 Task: Look for Airbnb options in Huanuni, Bolivia from 6th December, 2023 to 18th December, 2023 for 3 adults.2 bedrooms having 2 beds and 2 bathrooms. Property type can be hotel. Booking option can be shelf check-in. Look for 4 properties as per requirement.
Action: Mouse moved to (455, 66)
Screenshot: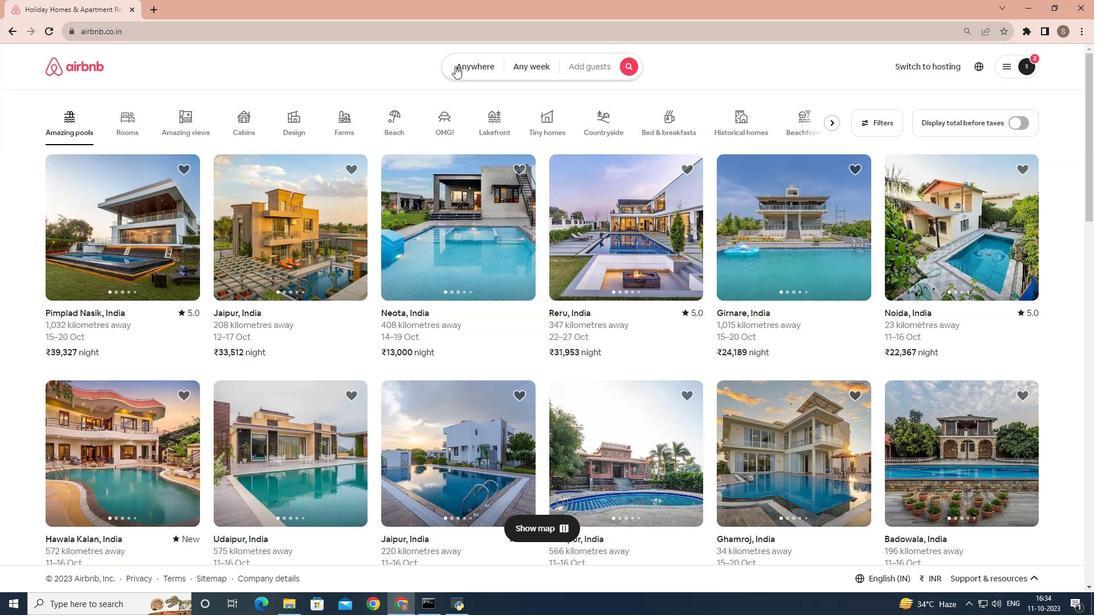 
Action: Mouse pressed left at (455, 66)
Screenshot: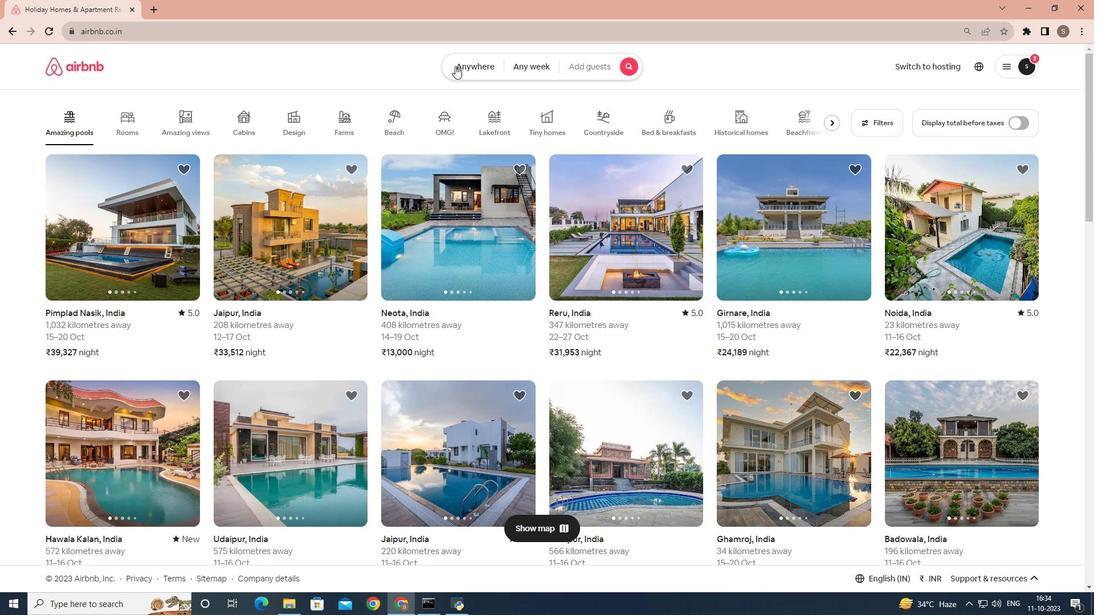 
Action: Mouse moved to (406, 112)
Screenshot: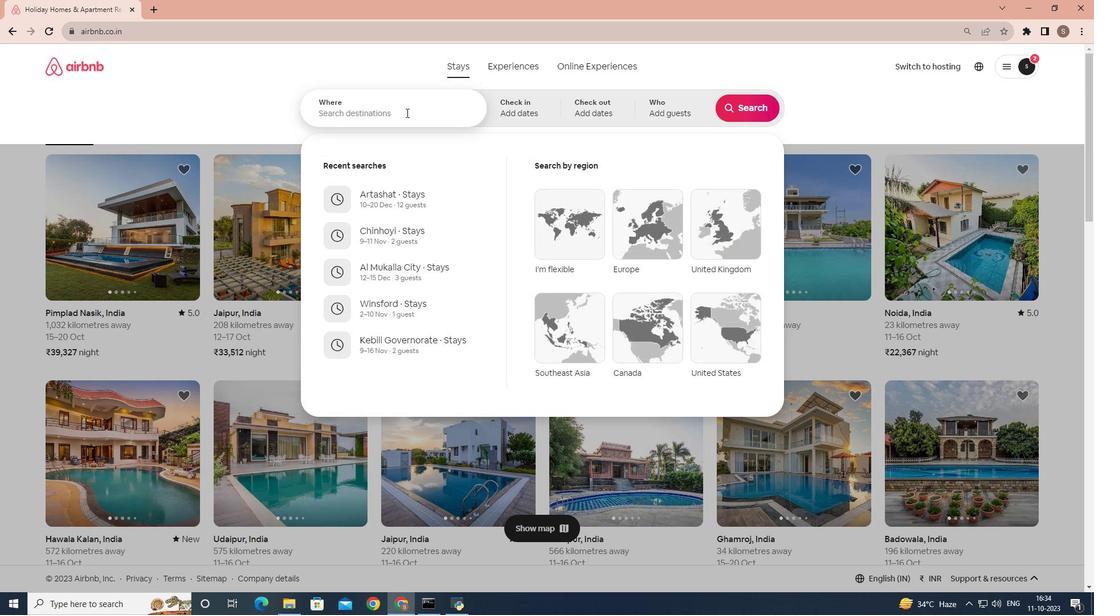 
Action: Mouse pressed left at (406, 112)
Screenshot: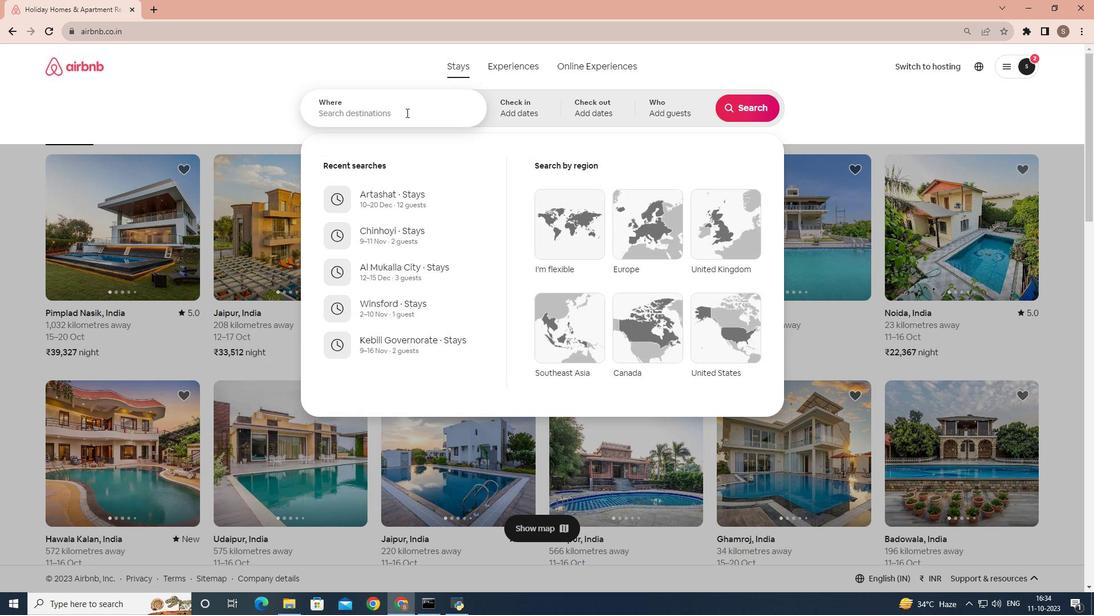 
Action: Key pressed <Key.shift>Huanuni,<Key.space><Key.shift>Bolivia
Screenshot: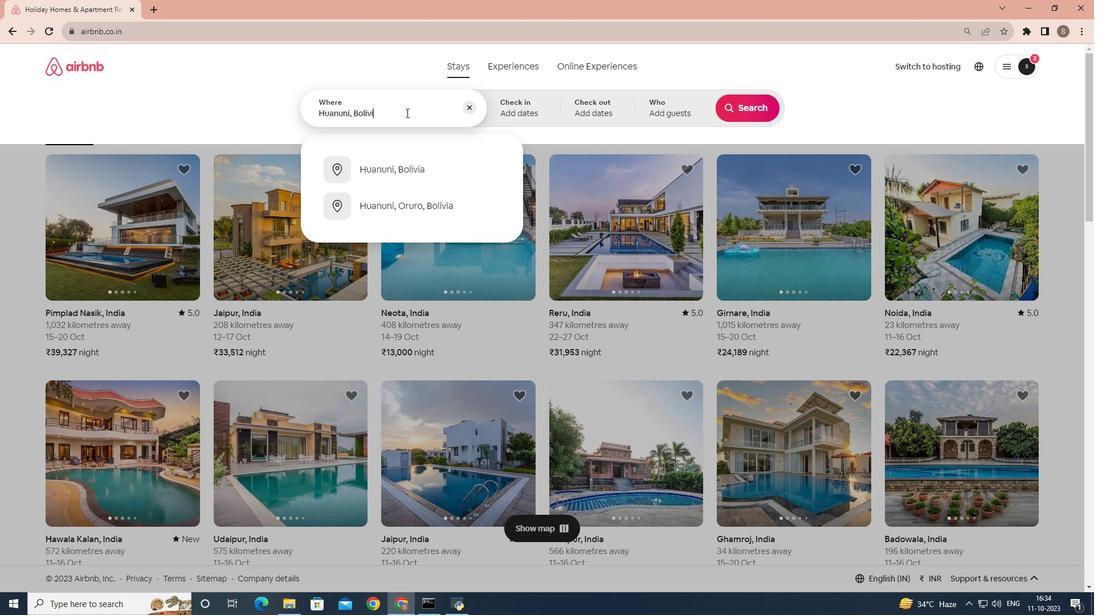 
Action: Mouse moved to (402, 160)
Screenshot: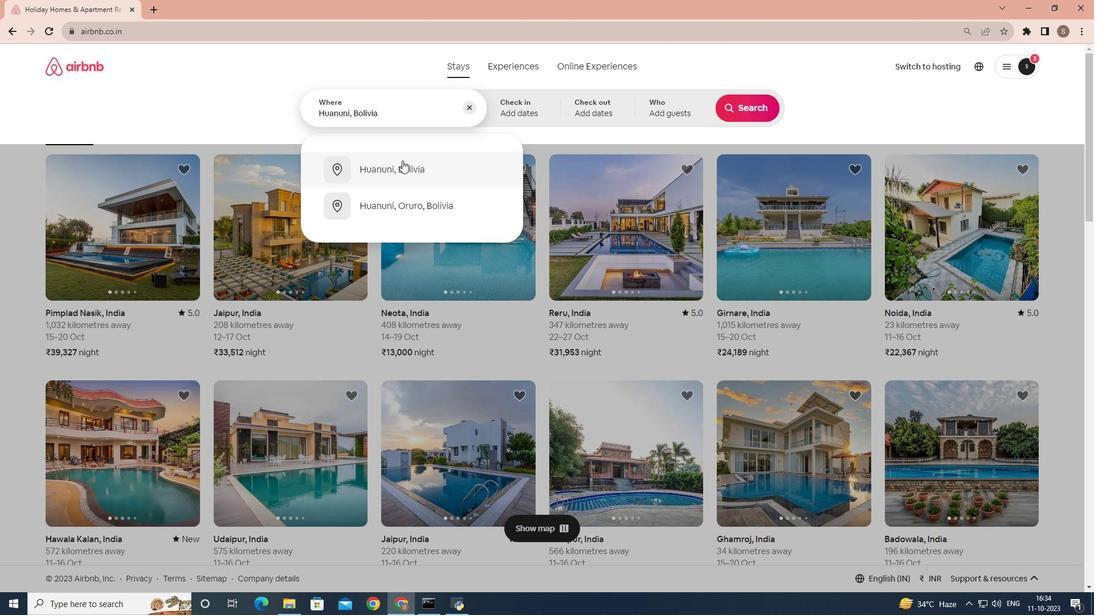 
Action: Mouse pressed left at (402, 160)
Screenshot: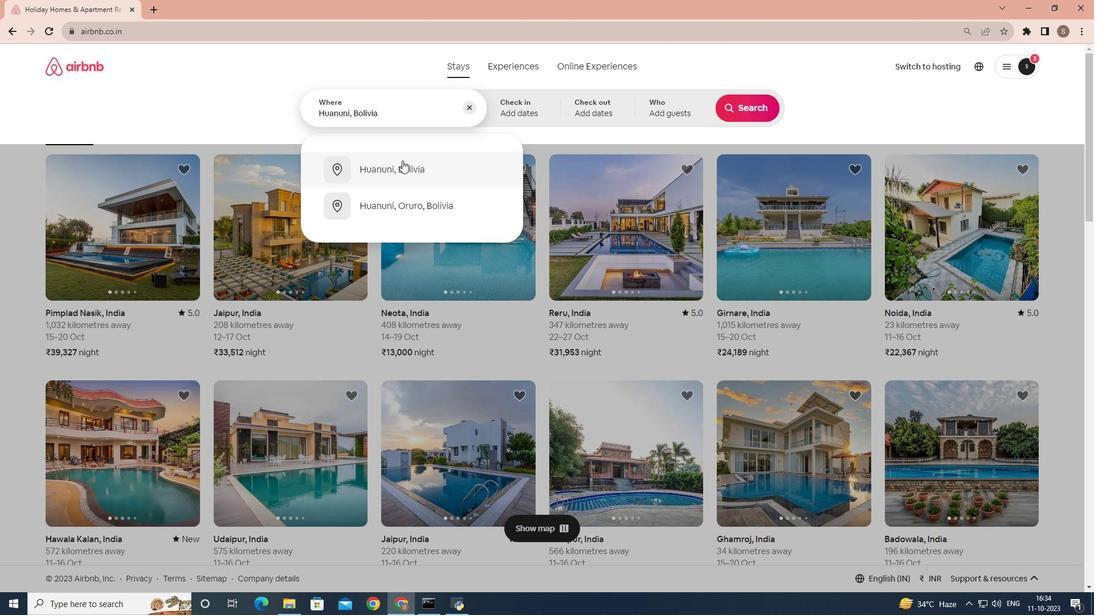 
Action: Mouse moved to (737, 193)
Screenshot: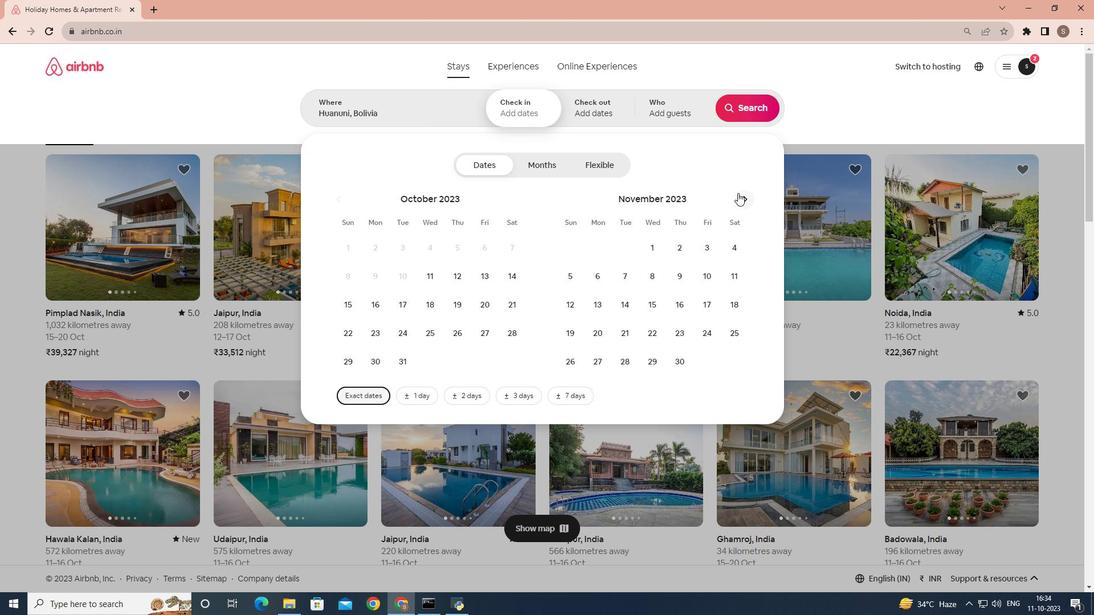 
Action: Mouse pressed left at (737, 193)
Screenshot: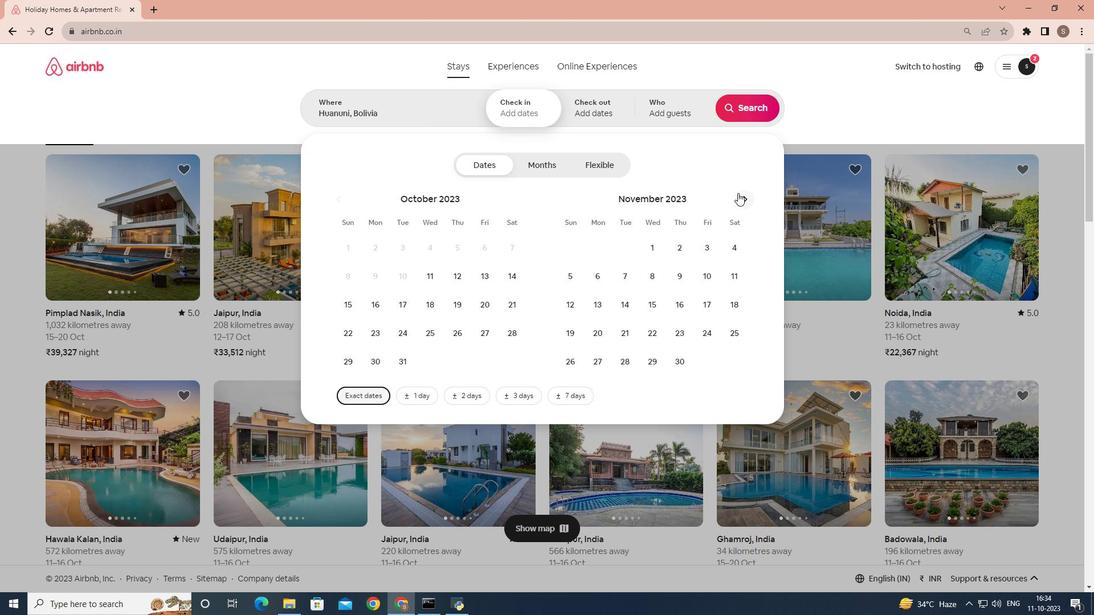 
Action: Mouse moved to (740, 200)
Screenshot: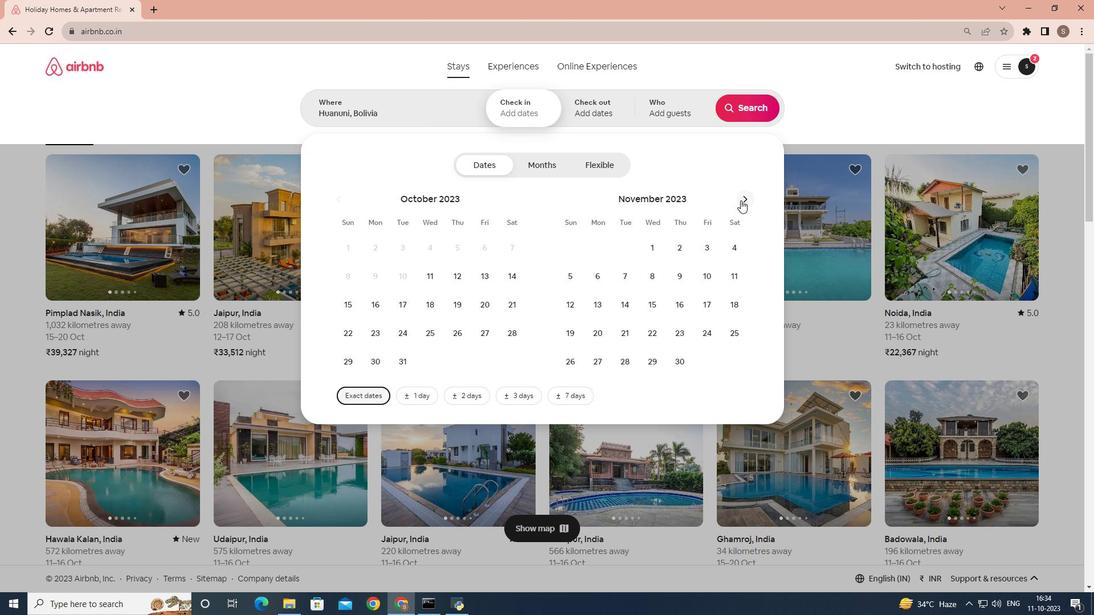 
Action: Mouse pressed left at (740, 200)
Screenshot: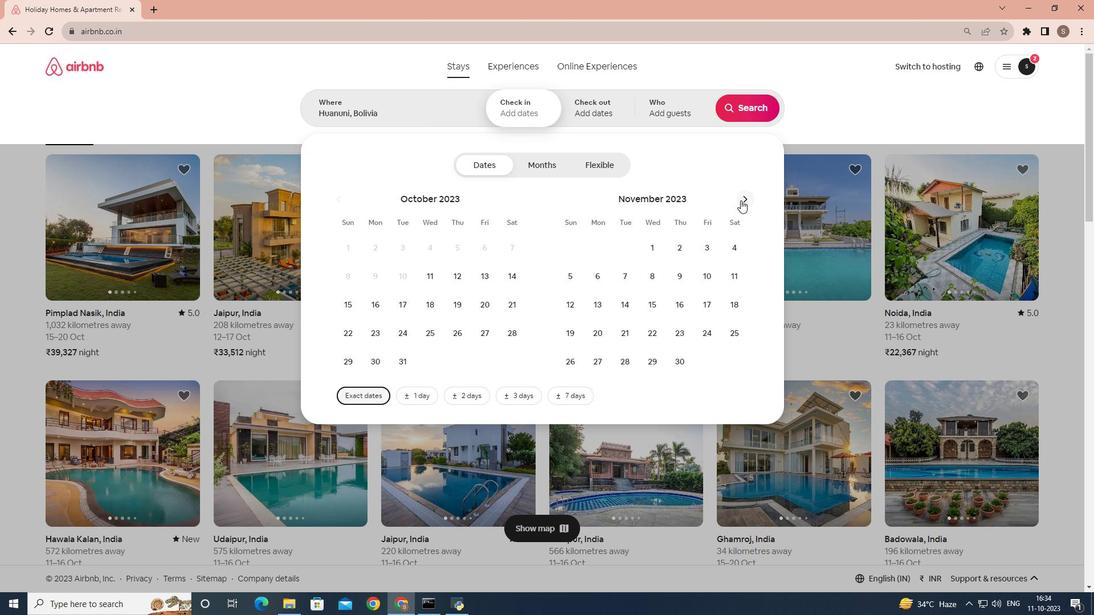 
Action: Mouse moved to (656, 281)
Screenshot: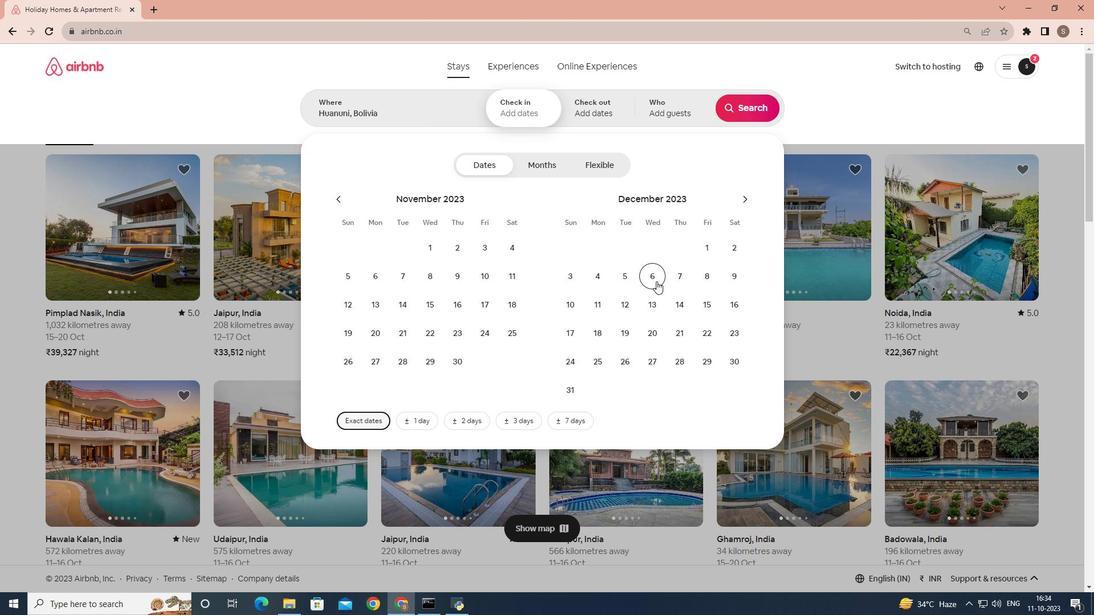 
Action: Mouse pressed left at (656, 281)
Screenshot: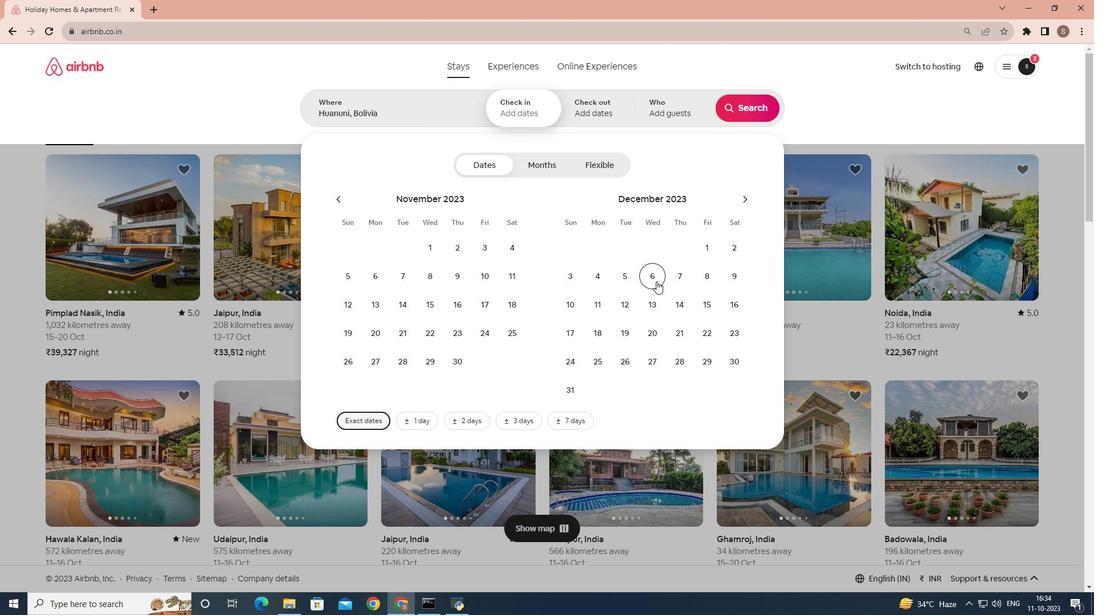 
Action: Mouse moved to (608, 333)
Screenshot: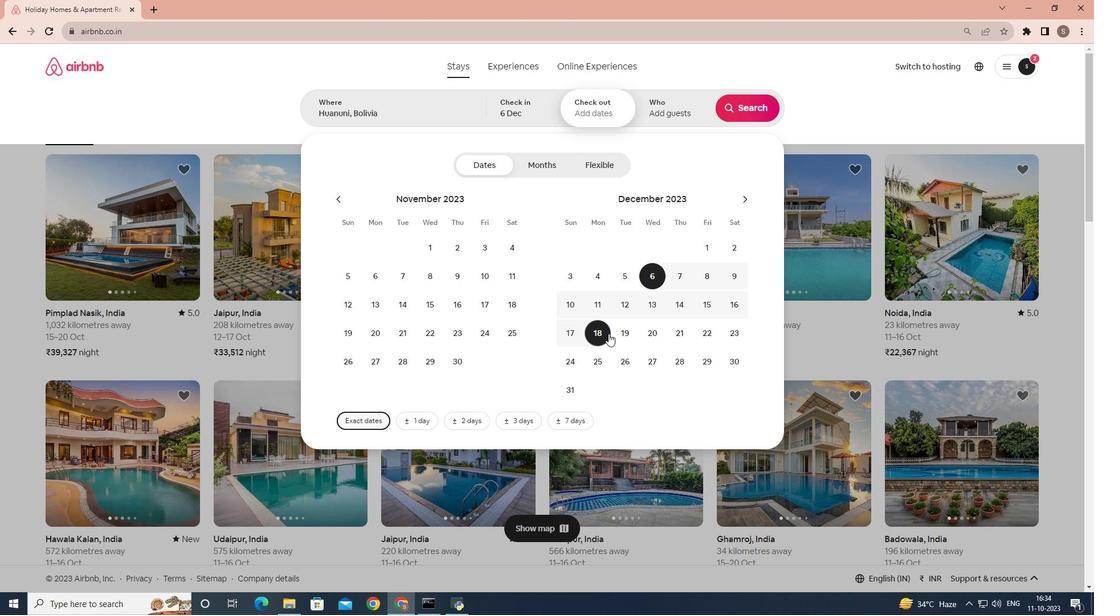 
Action: Mouse pressed left at (608, 333)
Screenshot: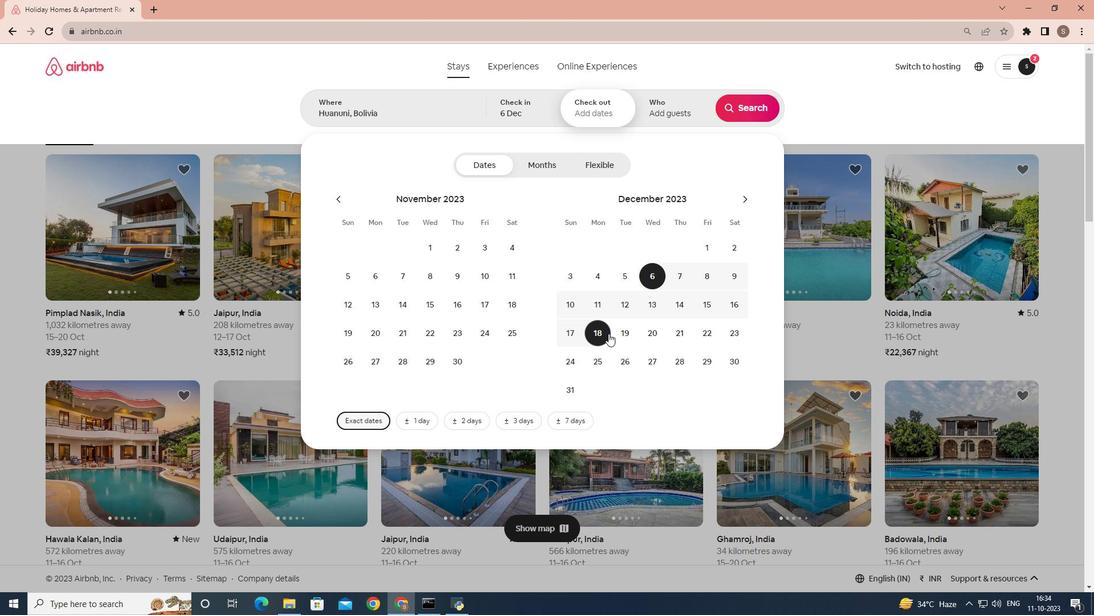 
Action: Mouse moved to (675, 119)
Screenshot: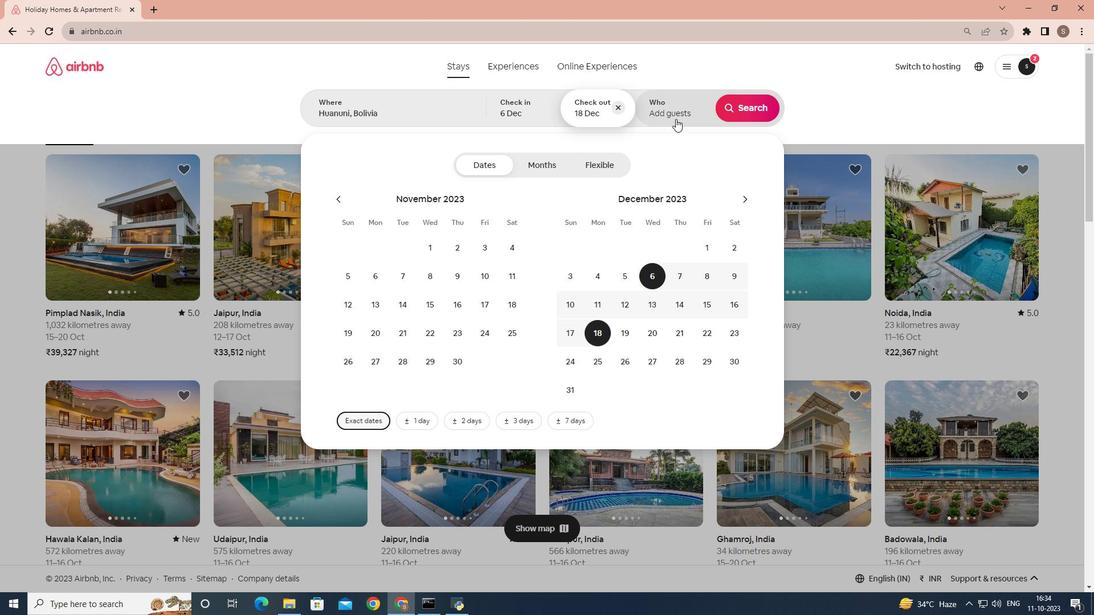 
Action: Mouse pressed left at (675, 119)
Screenshot: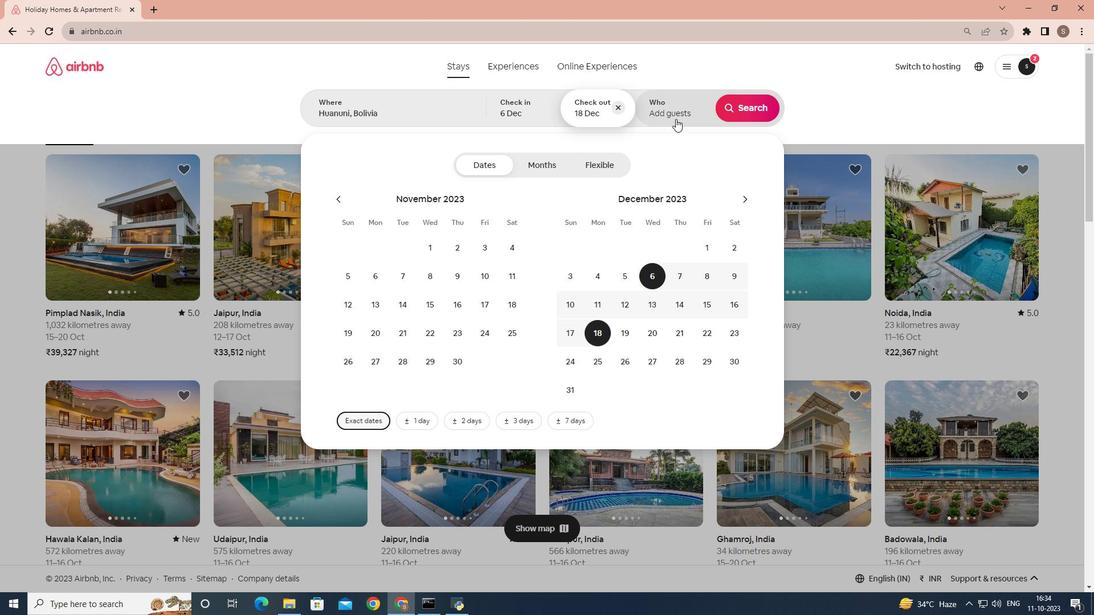 
Action: Mouse moved to (751, 168)
Screenshot: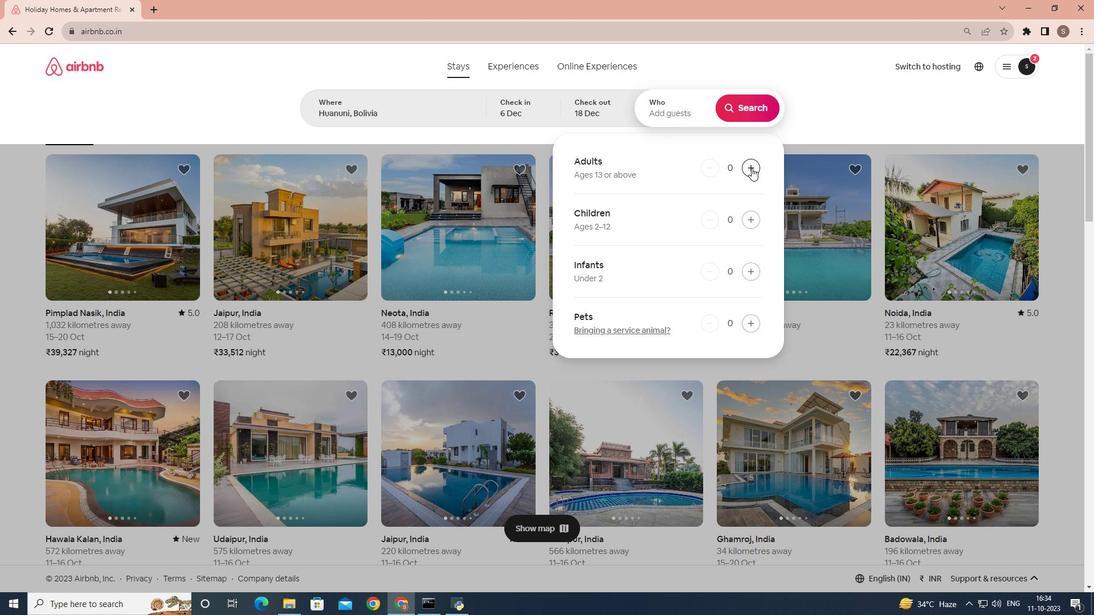 
Action: Mouse pressed left at (751, 168)
Screenshot: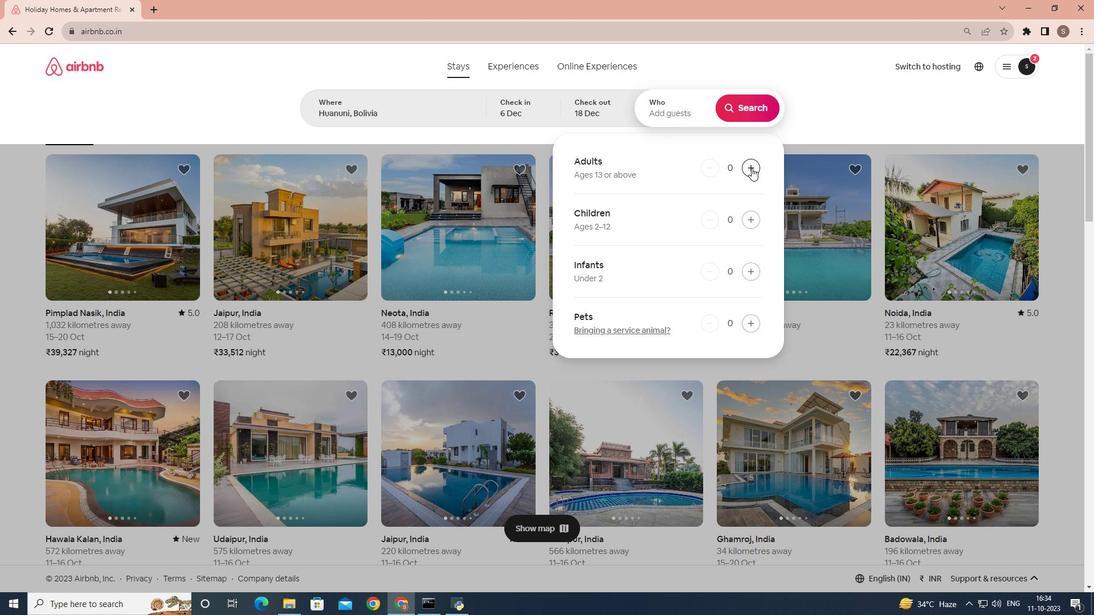 
Action: Mouse pressed left at (751, 168)
Screenshot: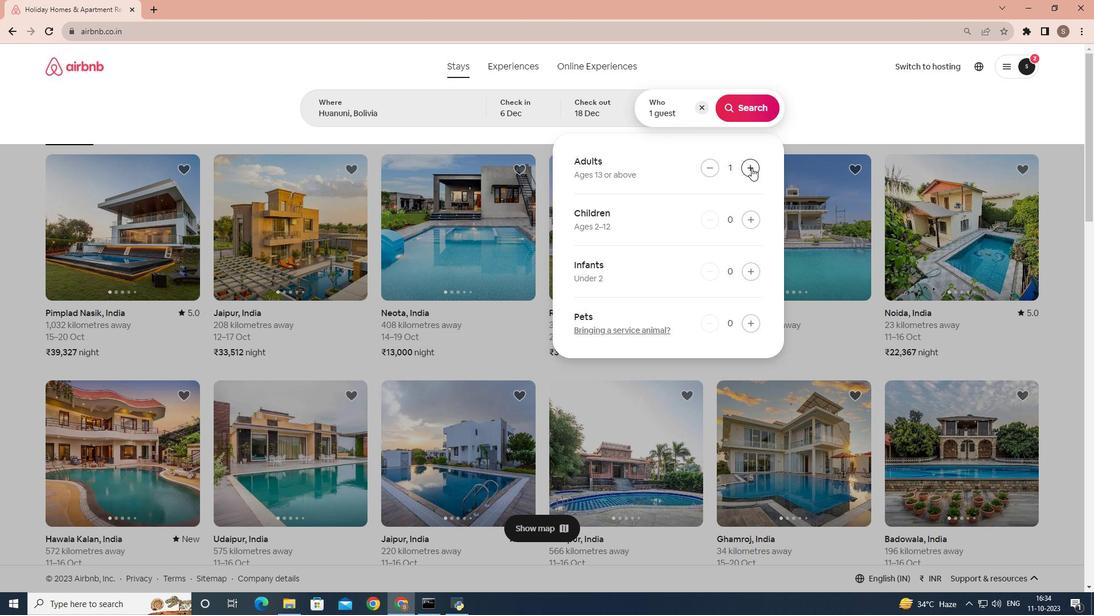 
Action: Mouse pressed left at (751, 168)
Screenshot: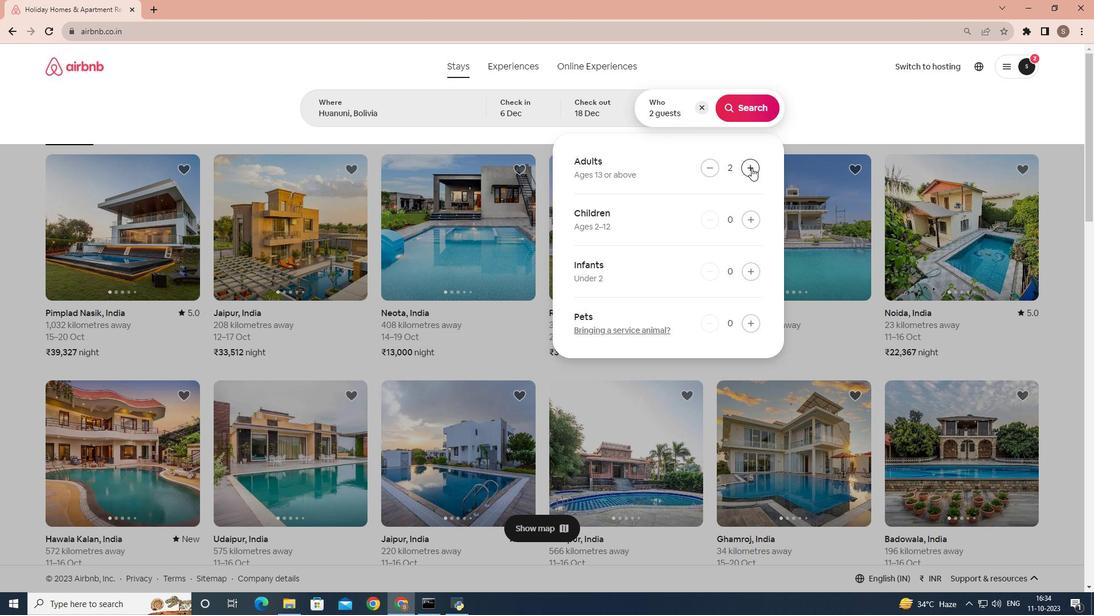 
Action: Mouse moved to (745, 109)
Screenshot: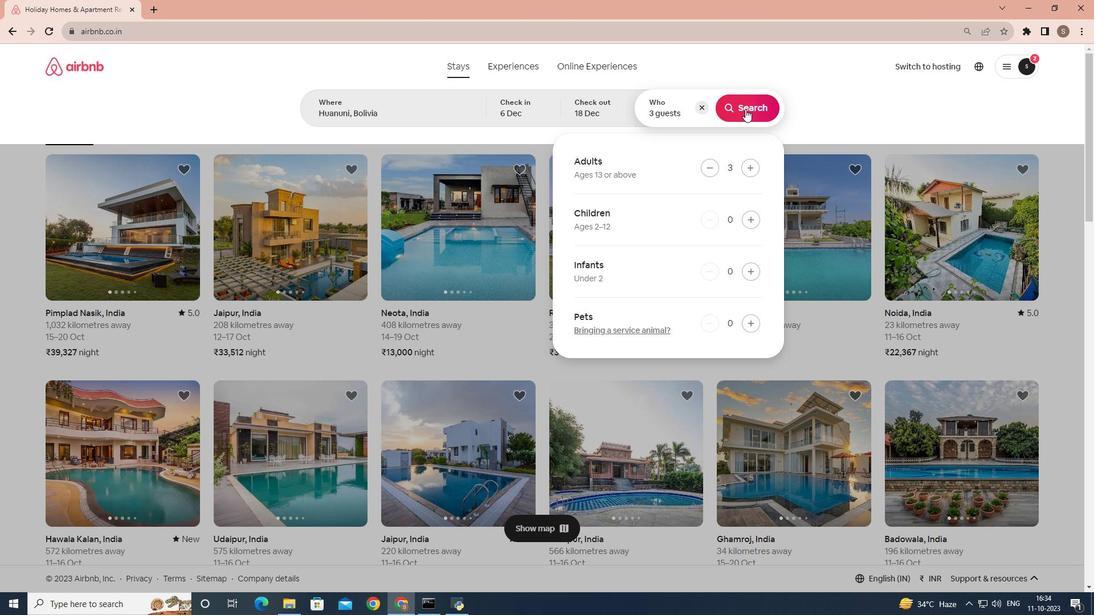 
Action: Mouse pressed left at (745, 109)
Screenshot: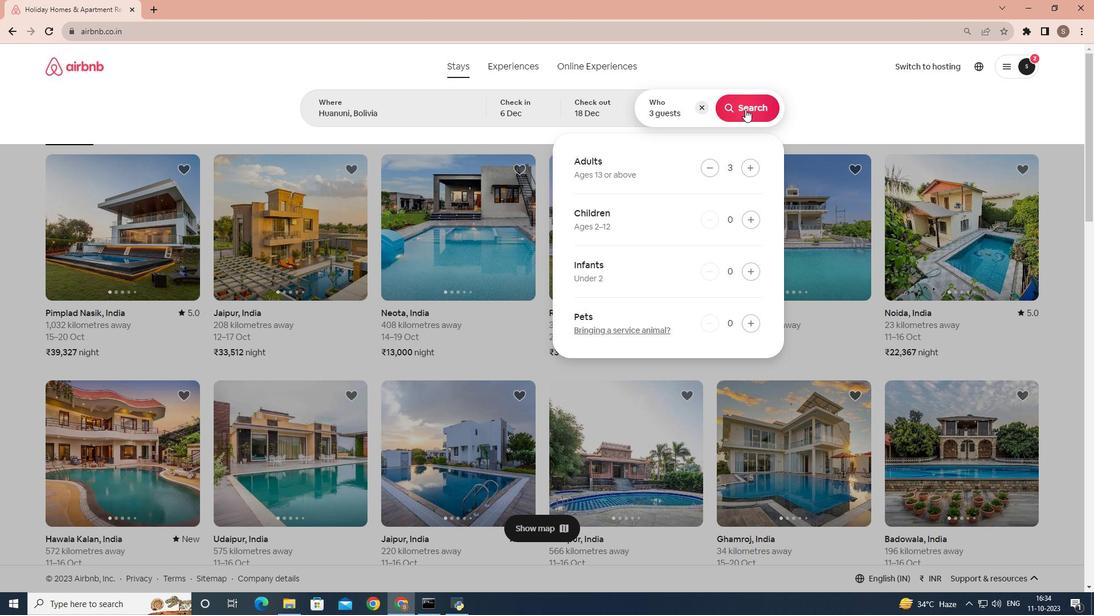 
Action: Mouse moved to (891, 104)
Screenshot: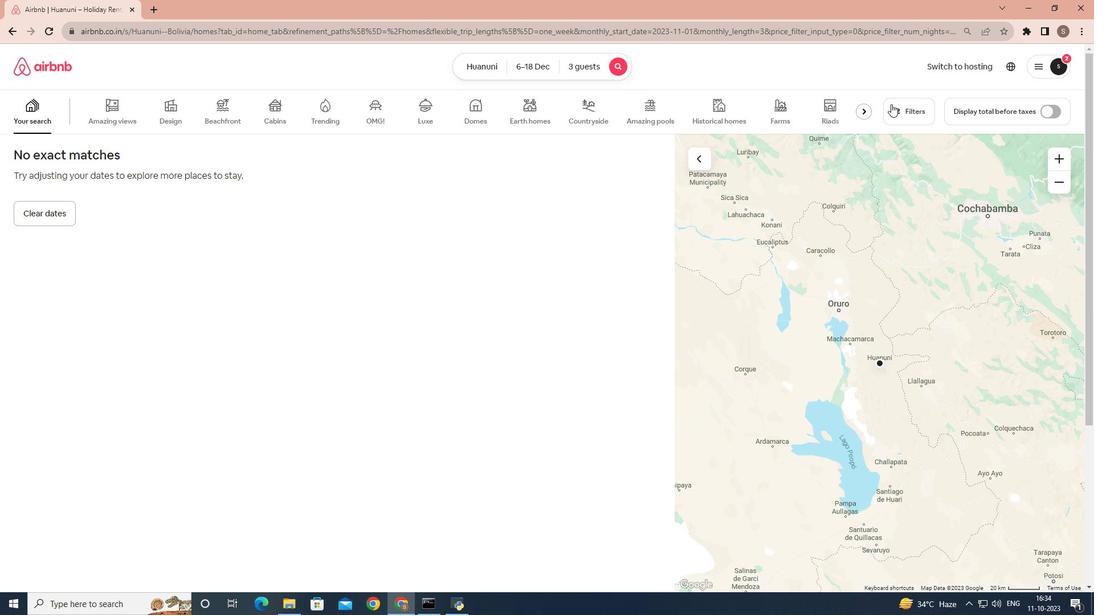 
Action: Mouse pressed left at (891, 104)
Screenshot: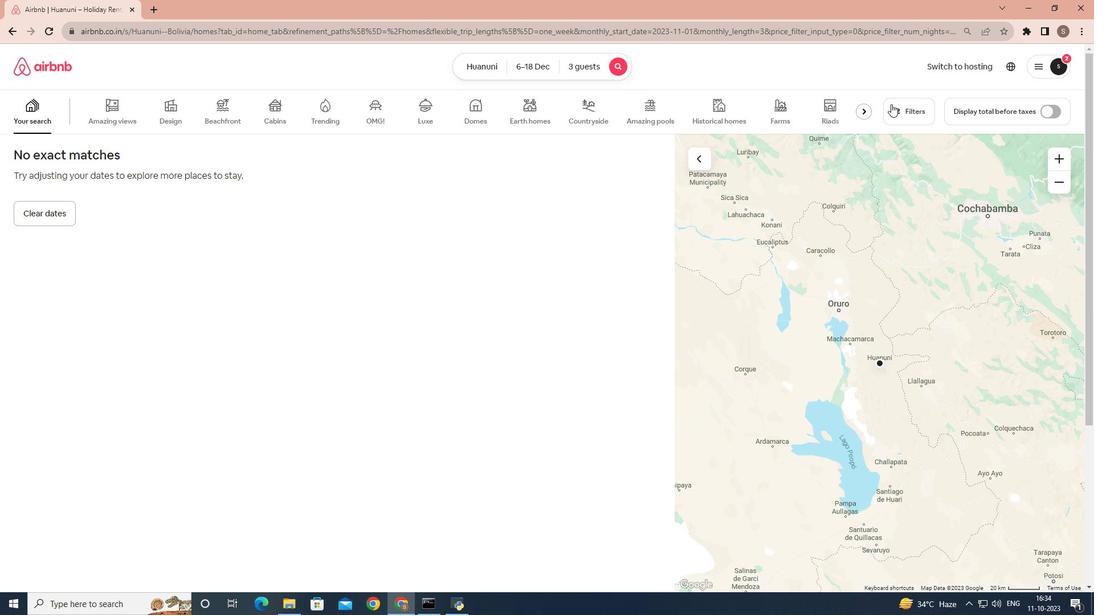 
Action: Mouse moved to (616, 235)
Screenshot: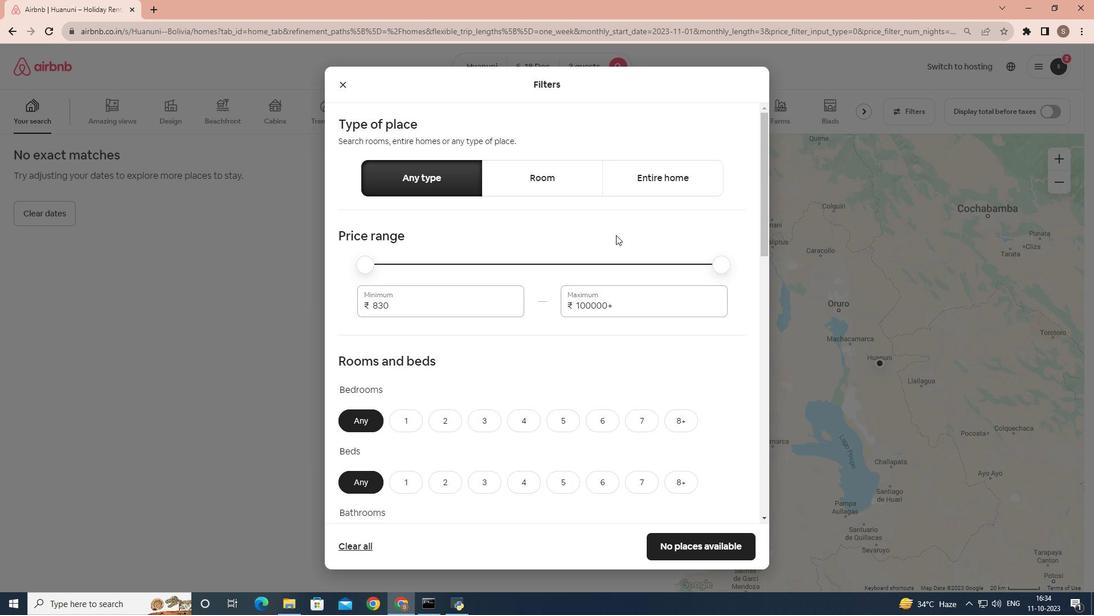 
Action: Mouse scrolled (616, 234) with delta (0, 0)
Screenshot: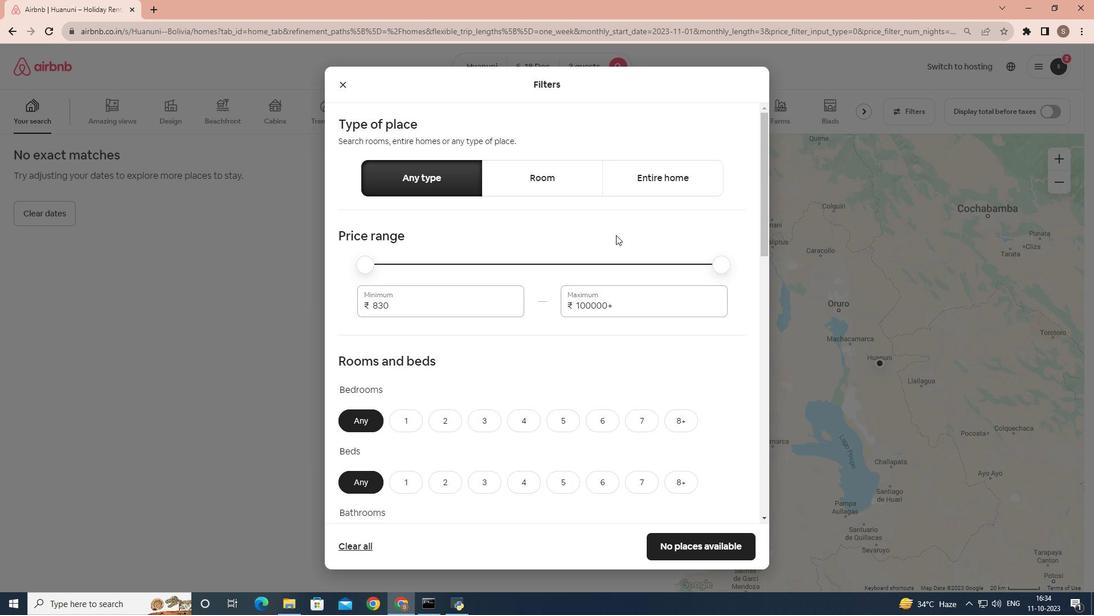 
Action: Mouse moved to (444, 366)
Screenshot: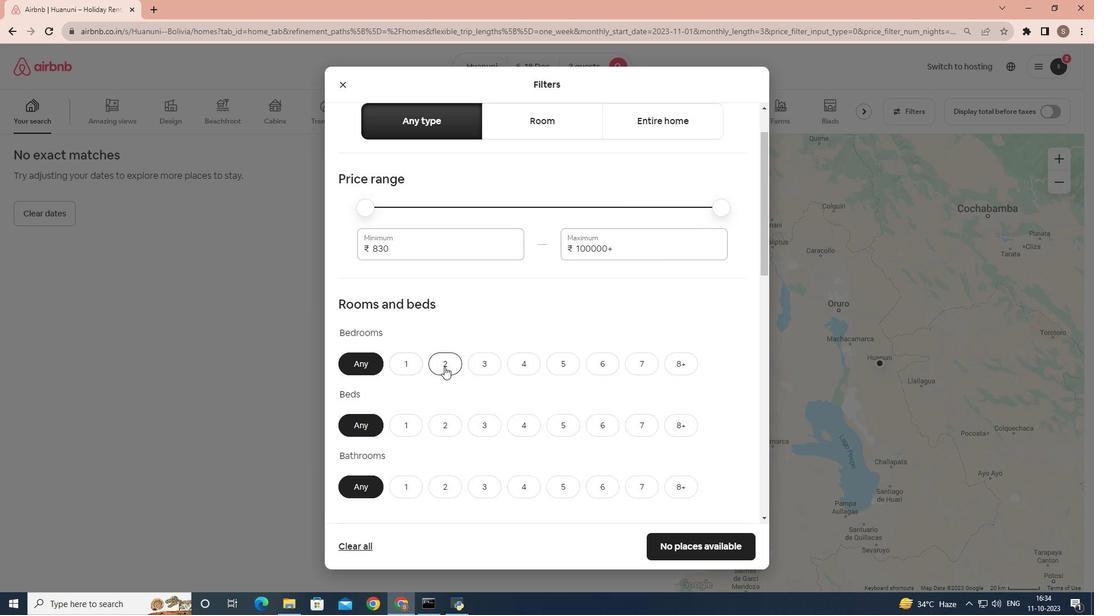 
Action: Mouse pressed left at (444, 366)
Screenshot: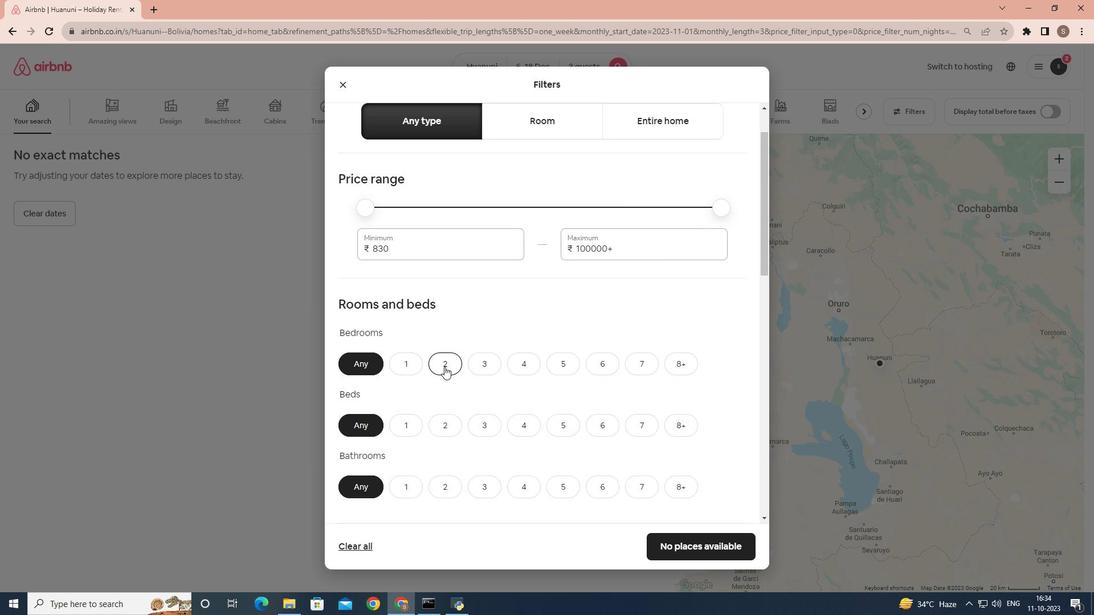 
Action: Mouse moved to (449, 356)
Screenshot: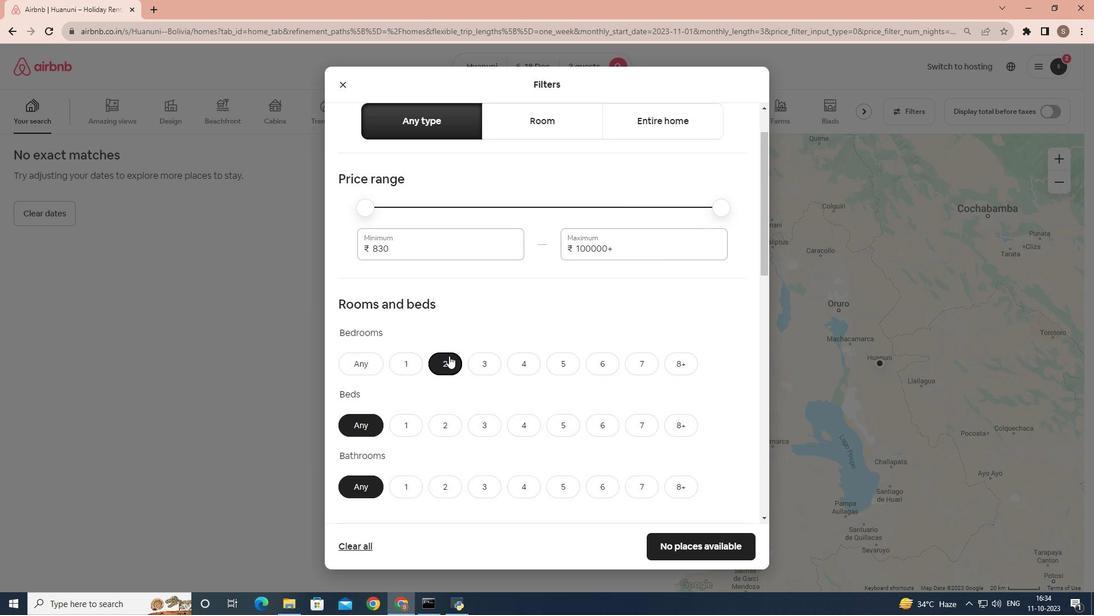 
Action: Mouse scrolled (449, 355) with delta (0, 0)
Screenshot: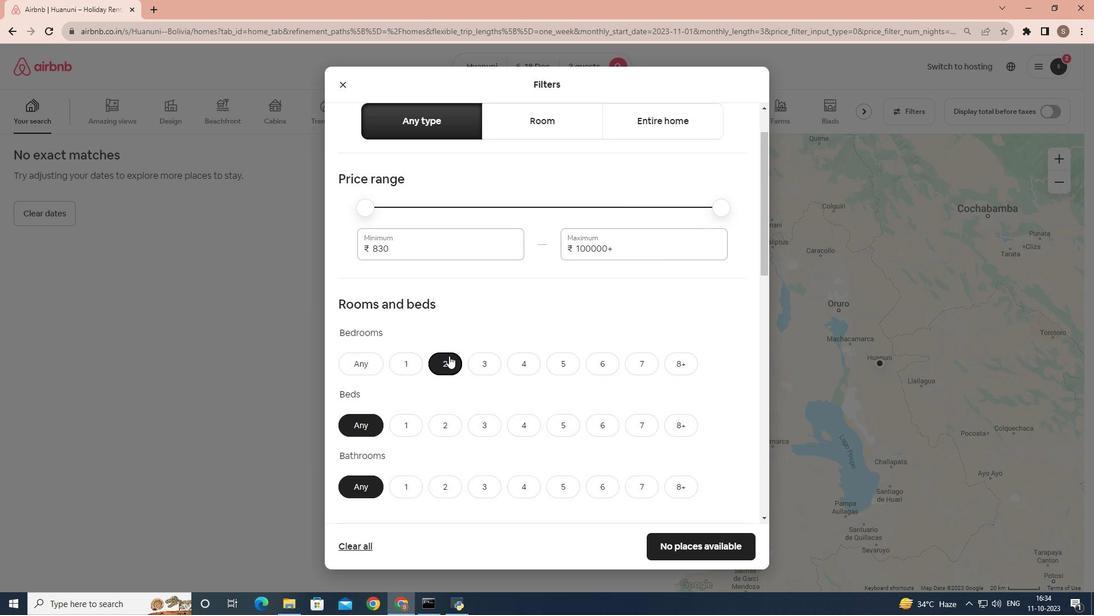 
Action: Mouse scrolled (449, 355) with delta (0, 0)
Screenshot: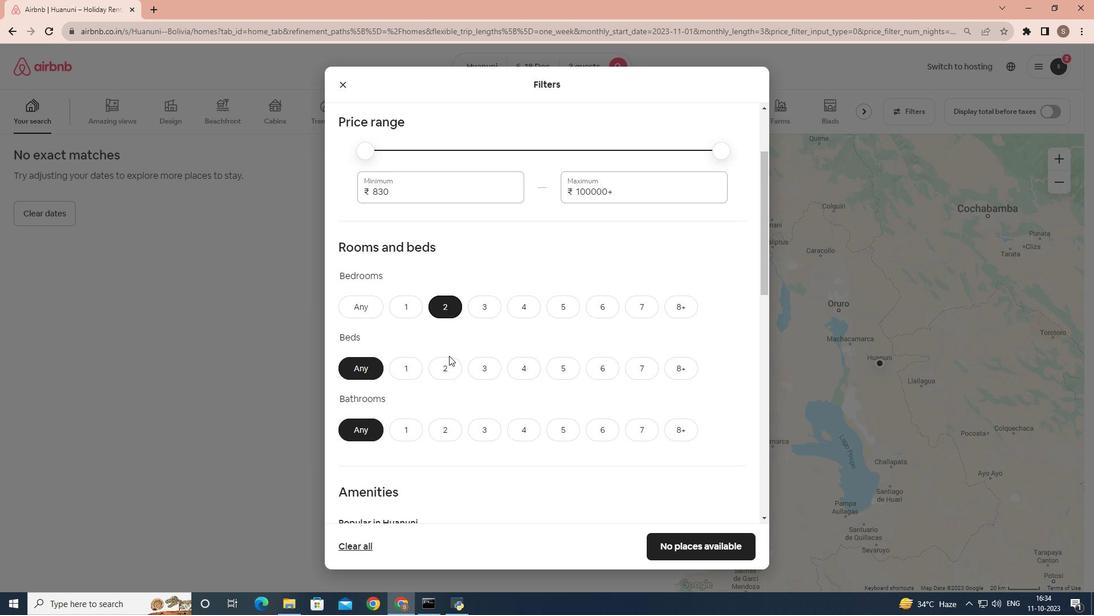 
Action: Mouse moved to (442, 317)
Screenshot: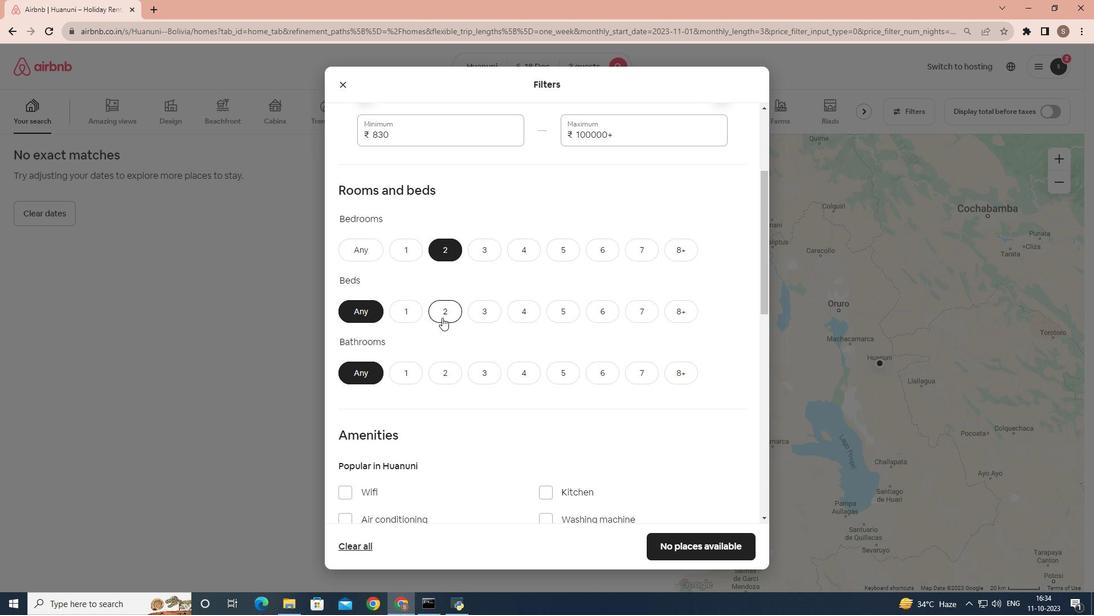 
Action: Mouse pressed left at (442, 317)
Screenshot: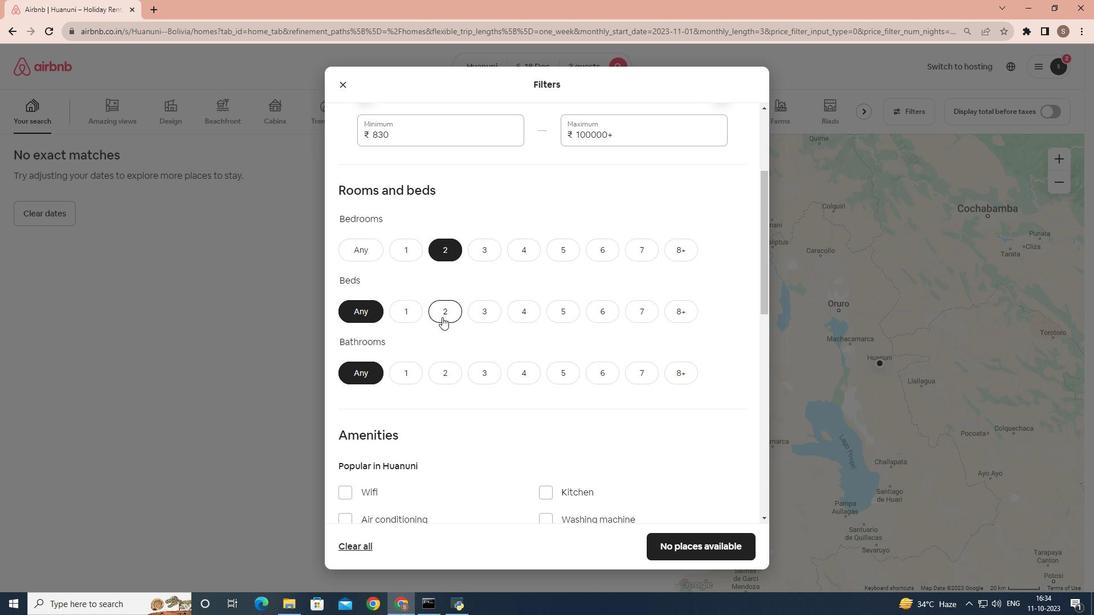 
Action: Mouse scrolled (442, 316) with delta (0, 0)
Screenshot: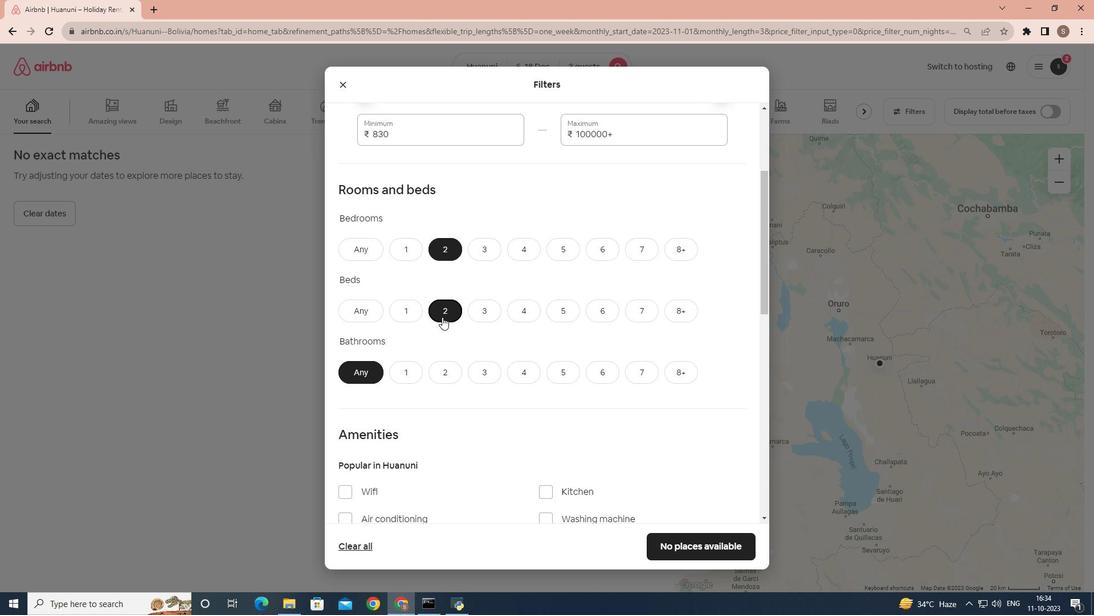 
Action: Mouse pressed left at (442, 317)
Screenshot: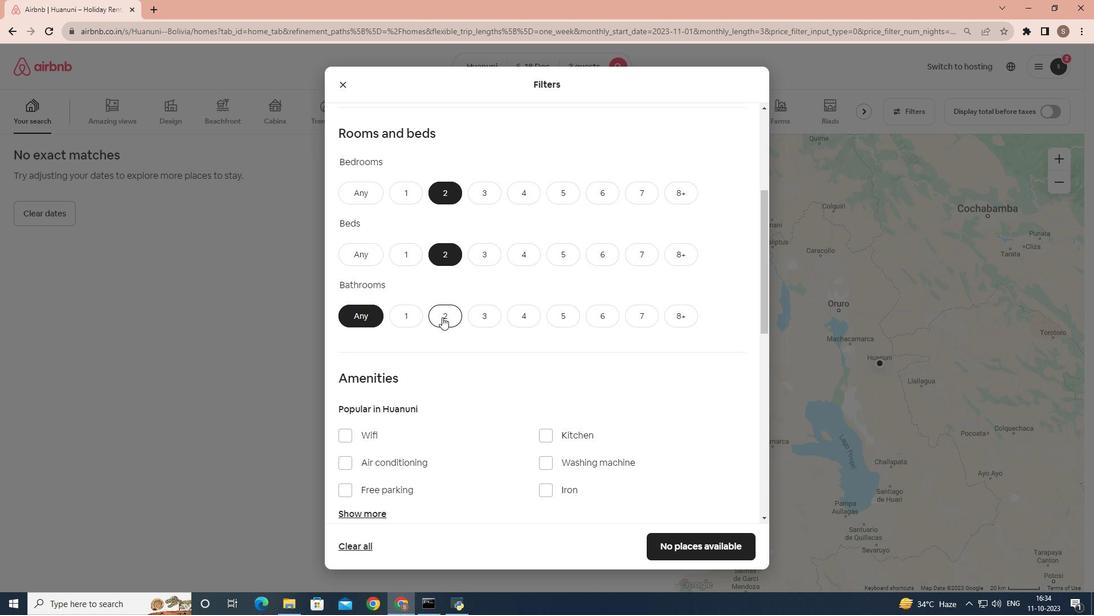 
Action: Mouse moved to (446, 317)
Screenshot: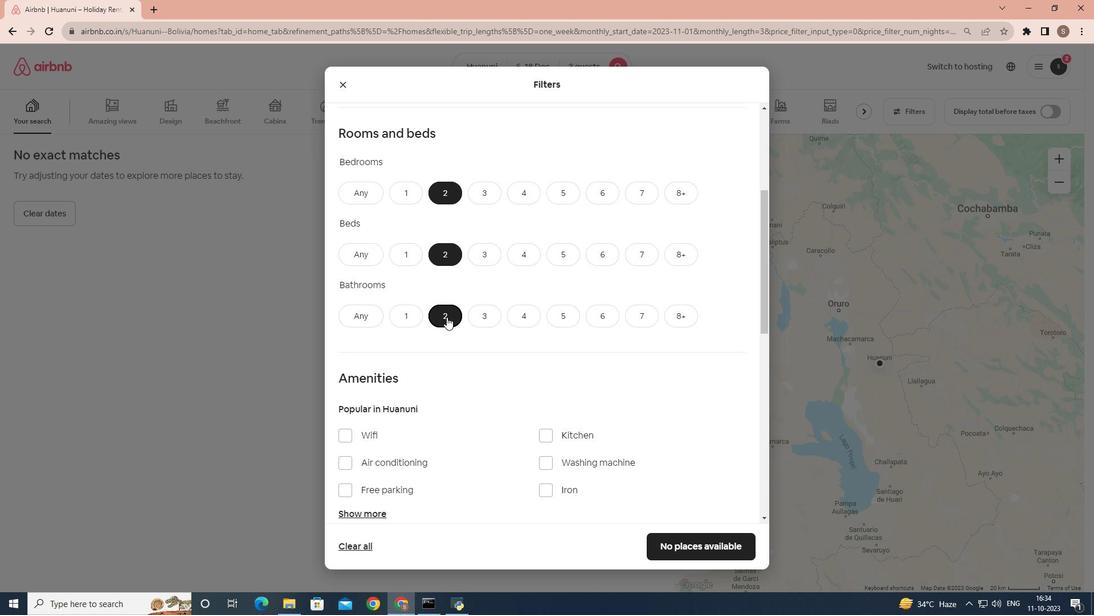
Action: Mouse scrolled (446, 316) with delta (0, 0)
Screenshot: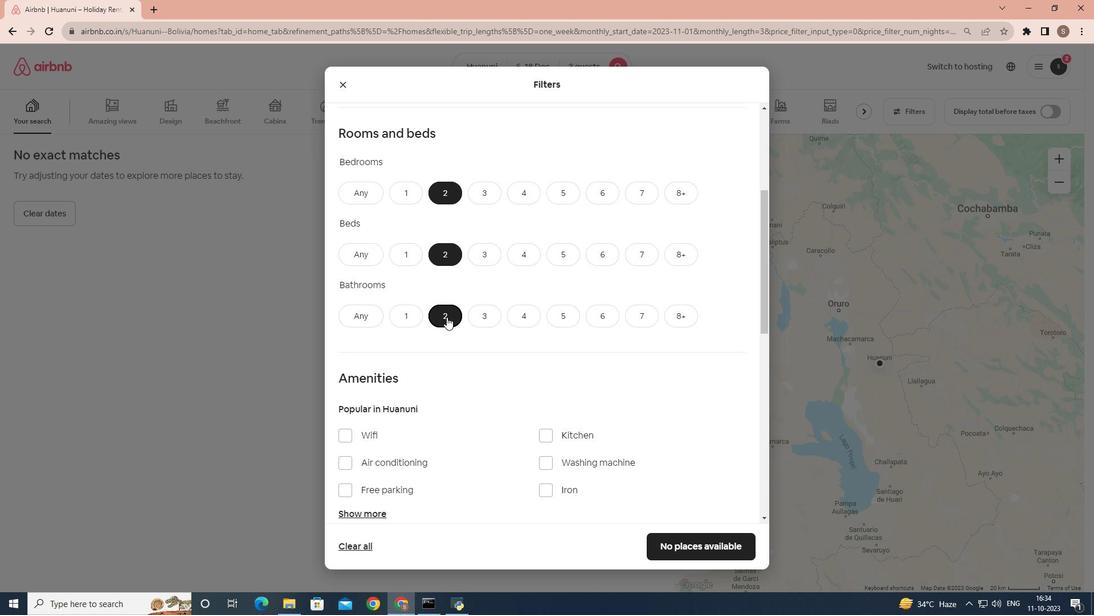 
Action: Mouse moved to (447, 317)
Screenshot: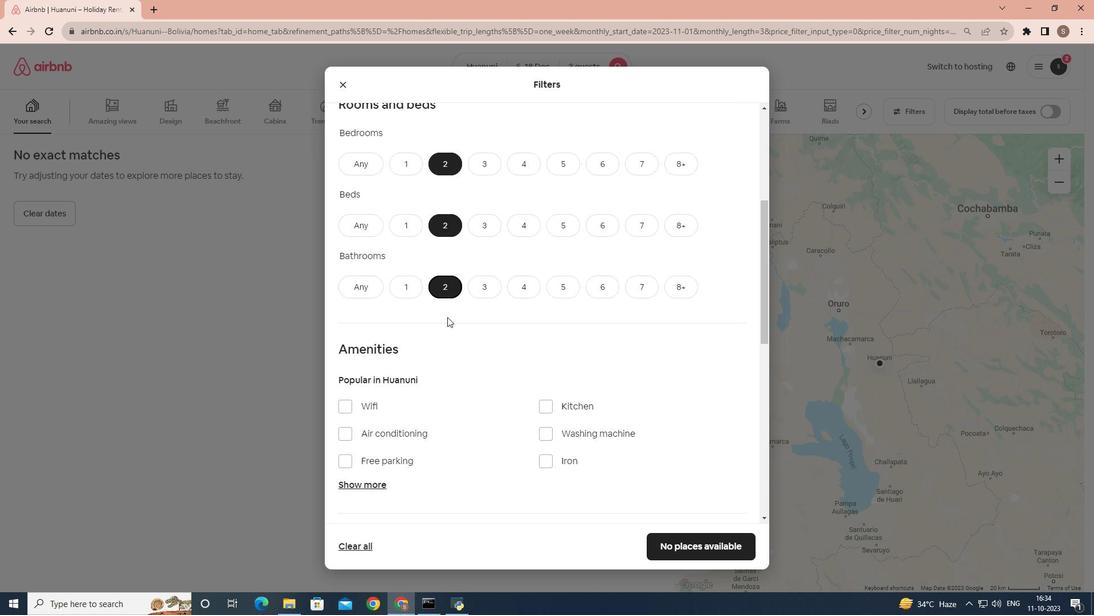 
Action: Mouse scrolled (447, 316) with delta (0, 0)
Screenshot: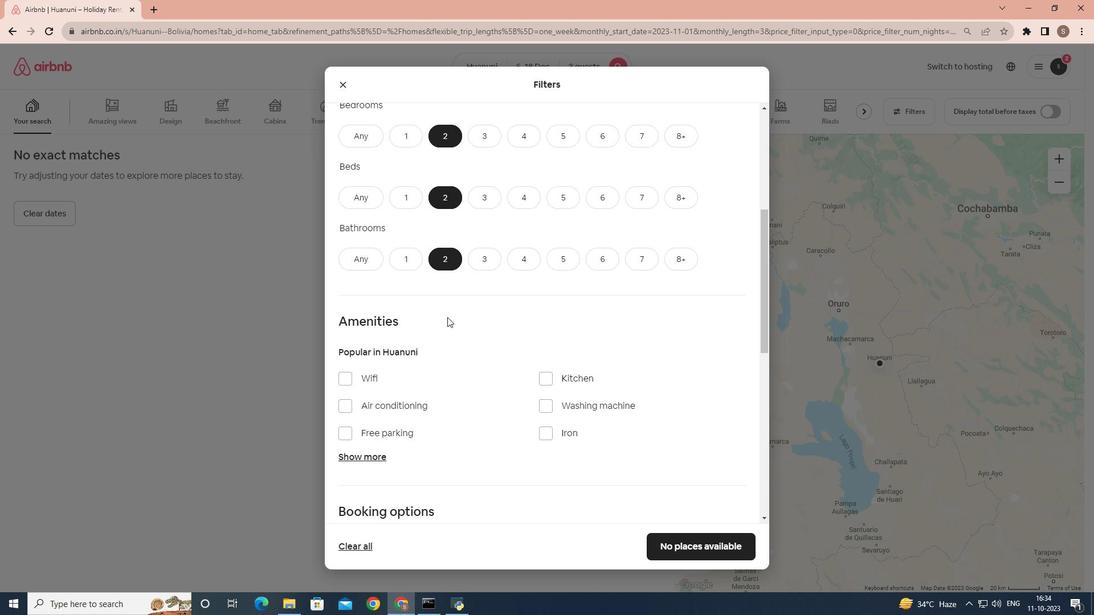 
Action: Mouse scrolled (447, 316) with delta (0, 0)
Screenshot: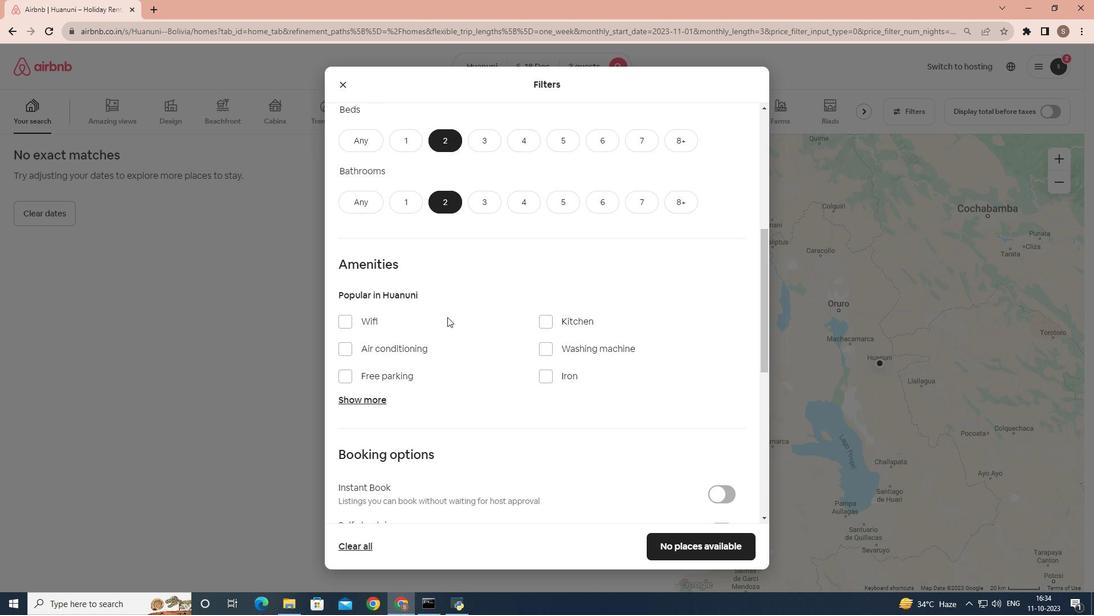 
Action: Mouse scrolled (447, 316) with delta (0, 0)
Screenshot: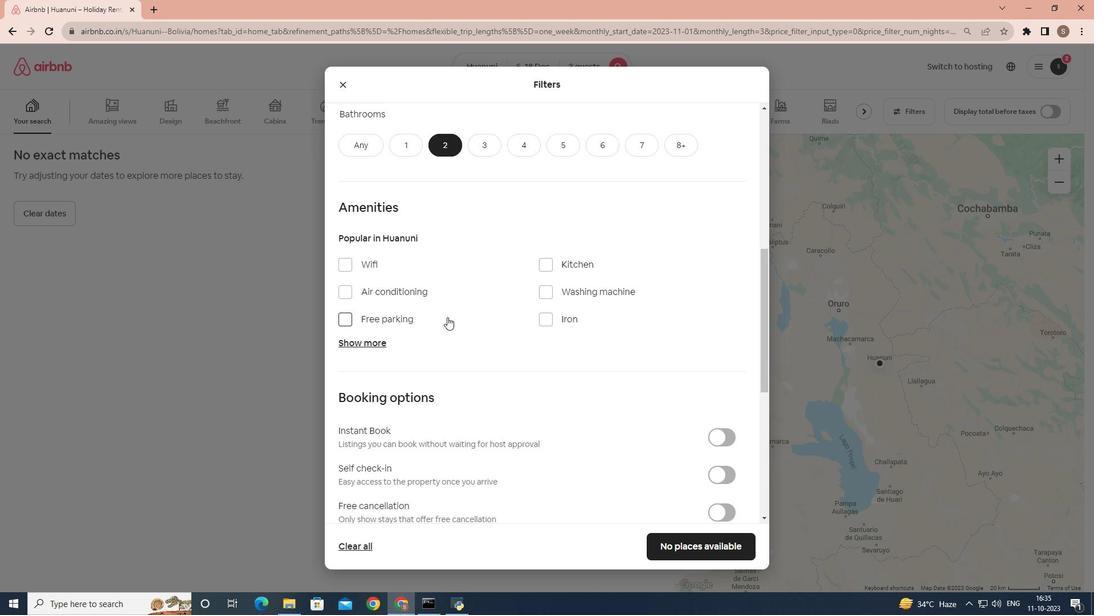 
Action: Mouse scrolled (447, 316) with delta (0, 0)
Screenshot: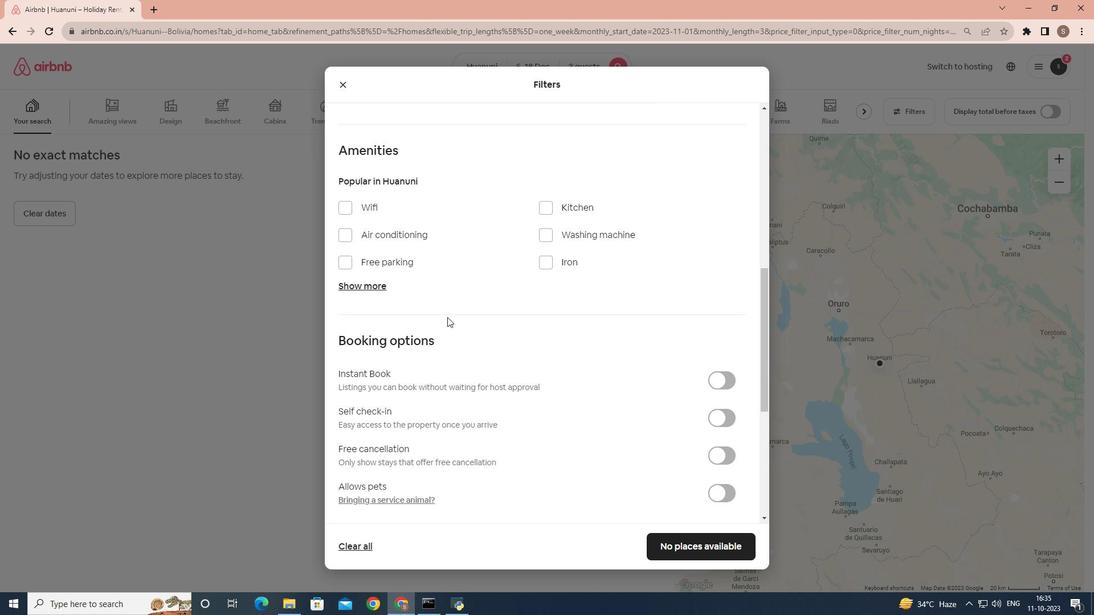 
Action: Mouse moved to (480, 317)
Screenshot: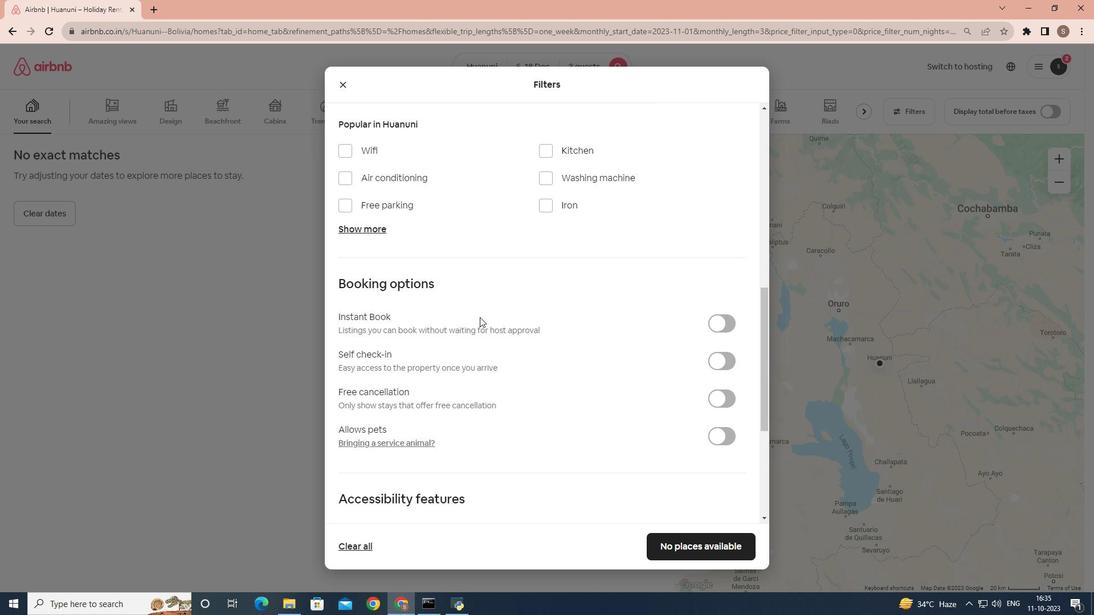 
Action: Mouse scrolled (480, 316) with delta (0, 0)
Screenshot: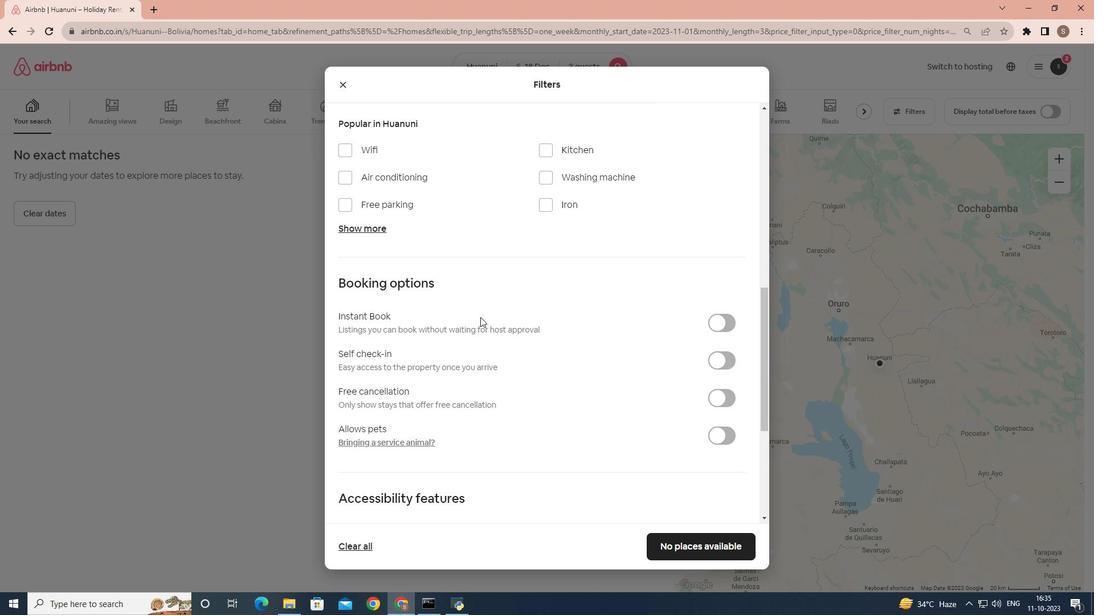 
Action: Mouse scrolled (480, 316) with delta (0, 0)
Screenshot: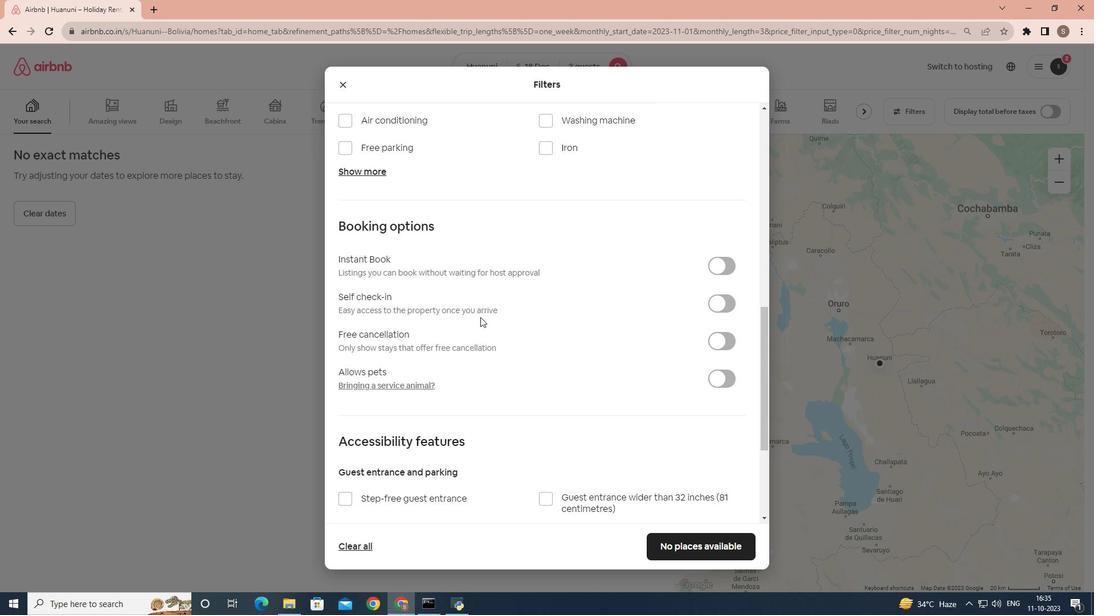 
Action: Mouse scrolled (480, 316) with delta (0, 0)
Screenshot: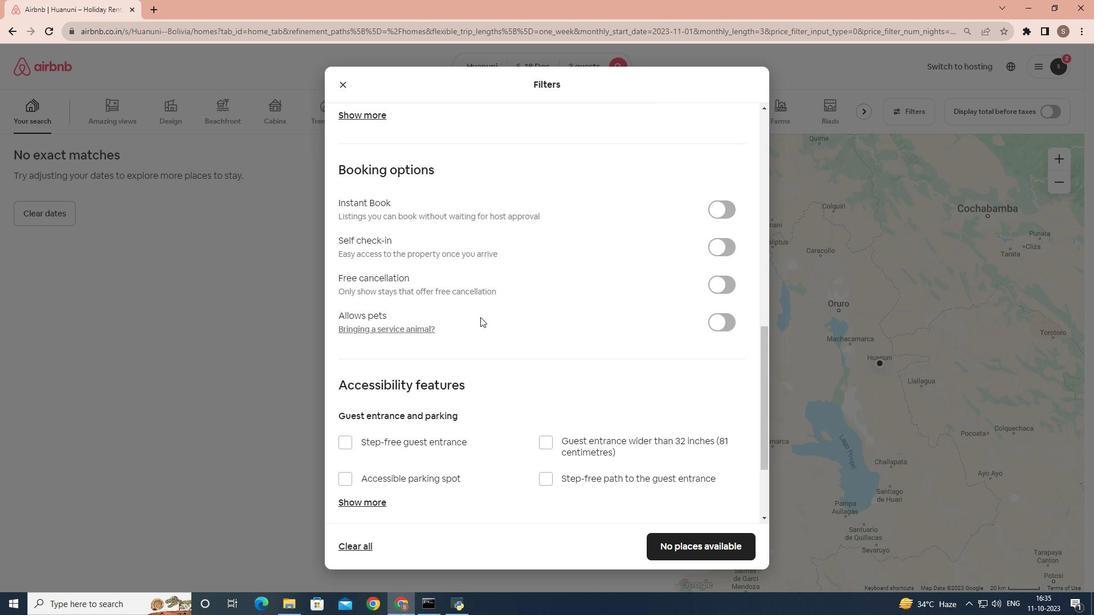
Action: Mouse moved to (727, 196)
Screenshot: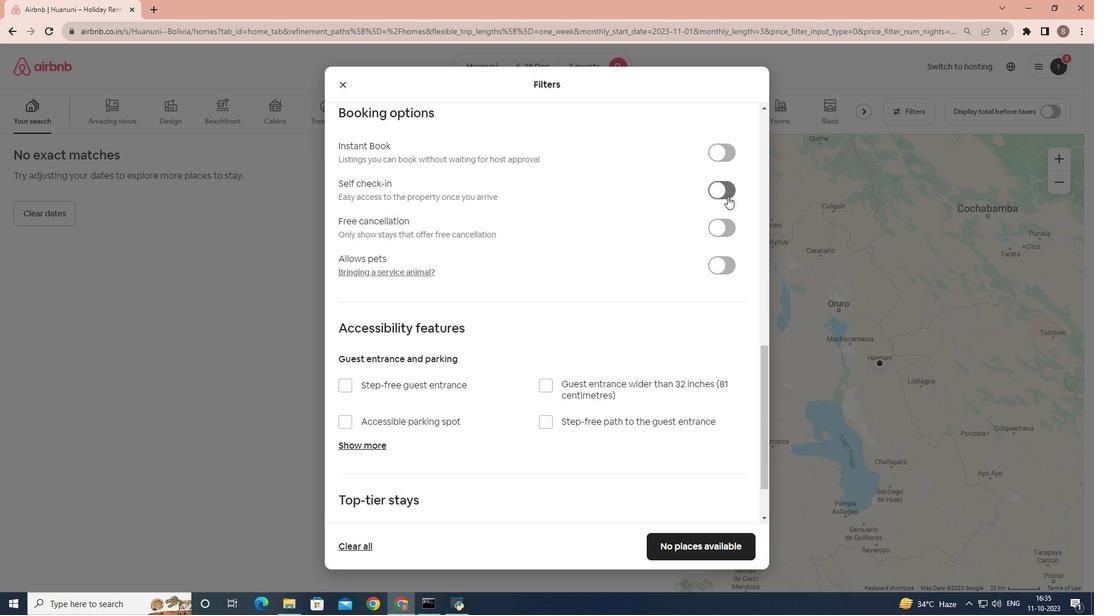 
Action: Mouse pressed left at (727, 196)
Screenshot: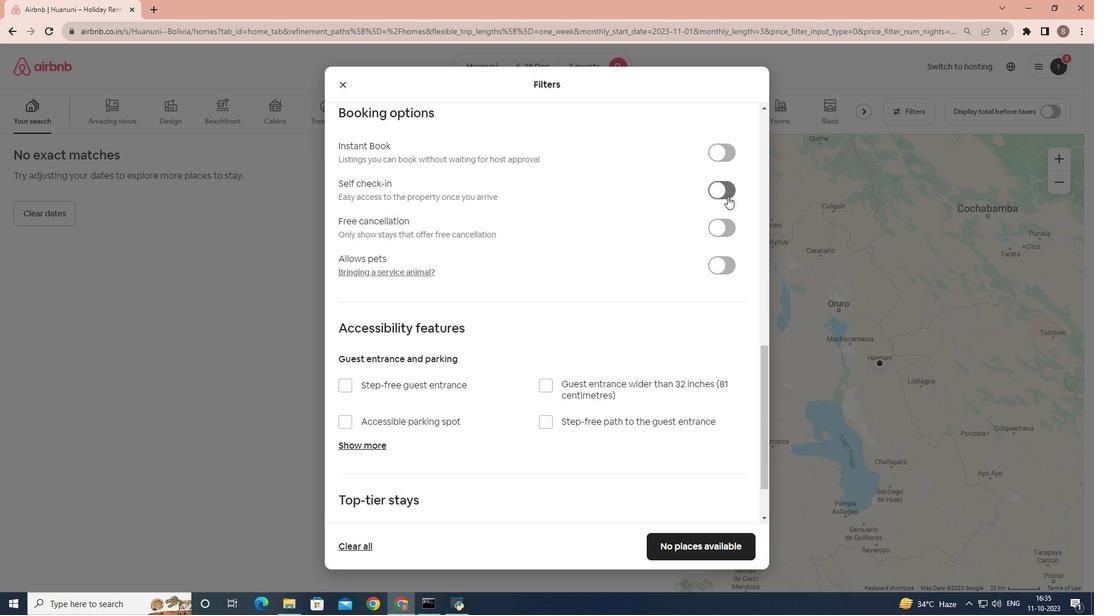 
Action: Mouse moved to (643, 223)
Screenshot: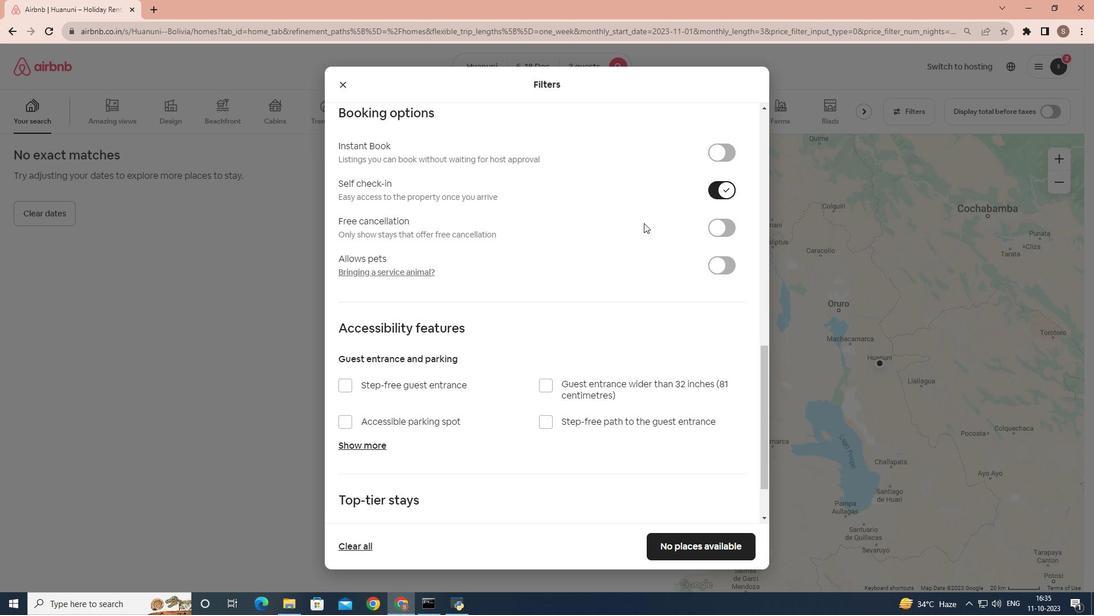 
